 Task: Look for products with chai flavor.
Action: Mouse pressed left at (25, 110)
Screenshot: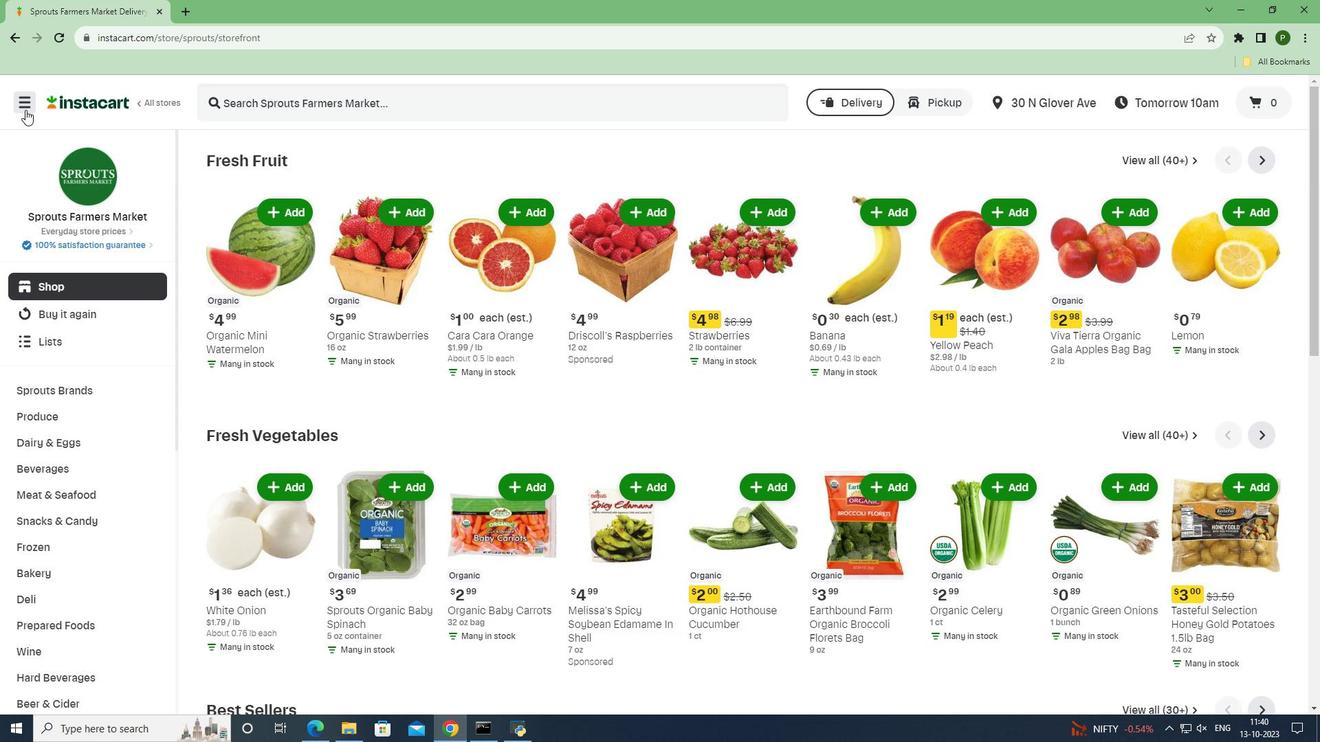 
Action: Mouse moved to (46, 357)
Screenshot: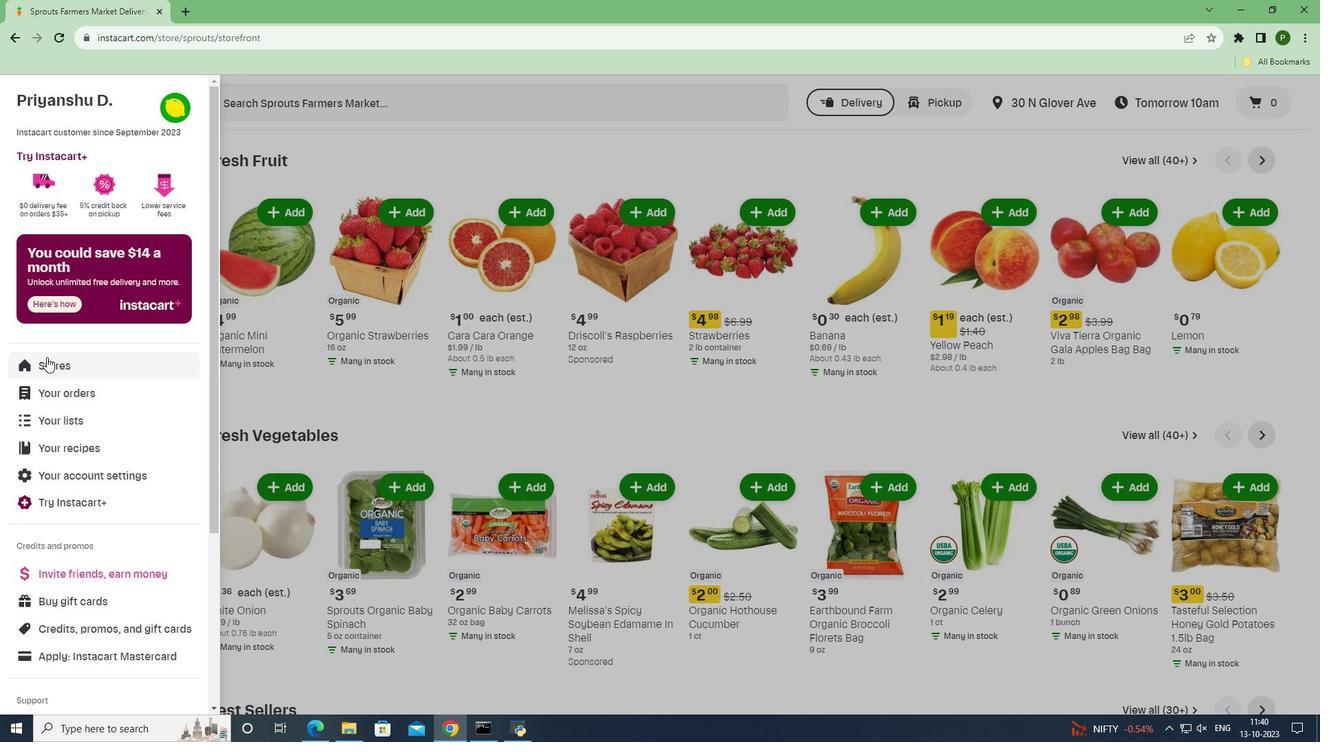 
Action: Mouse pressed left at (46, 357)
Screenshot: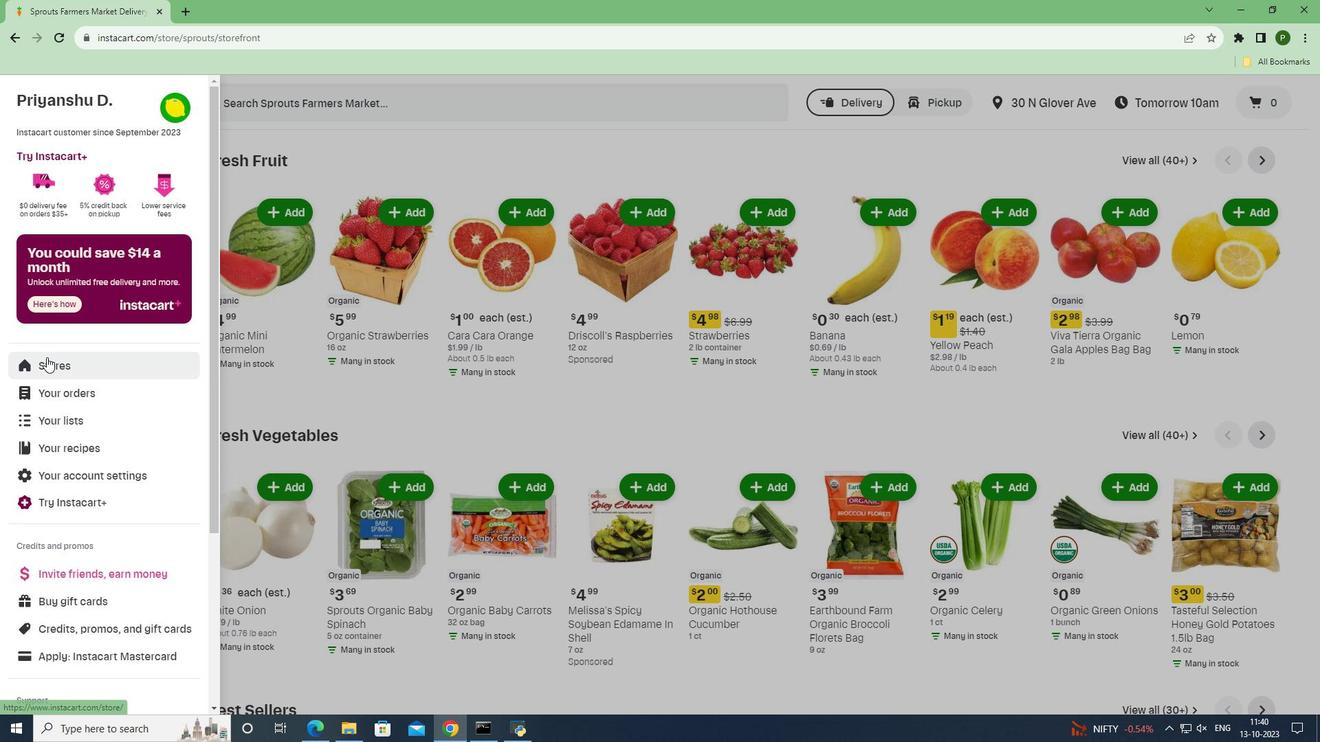 
Action: Mouse moved to (324, 159)
Screenshot: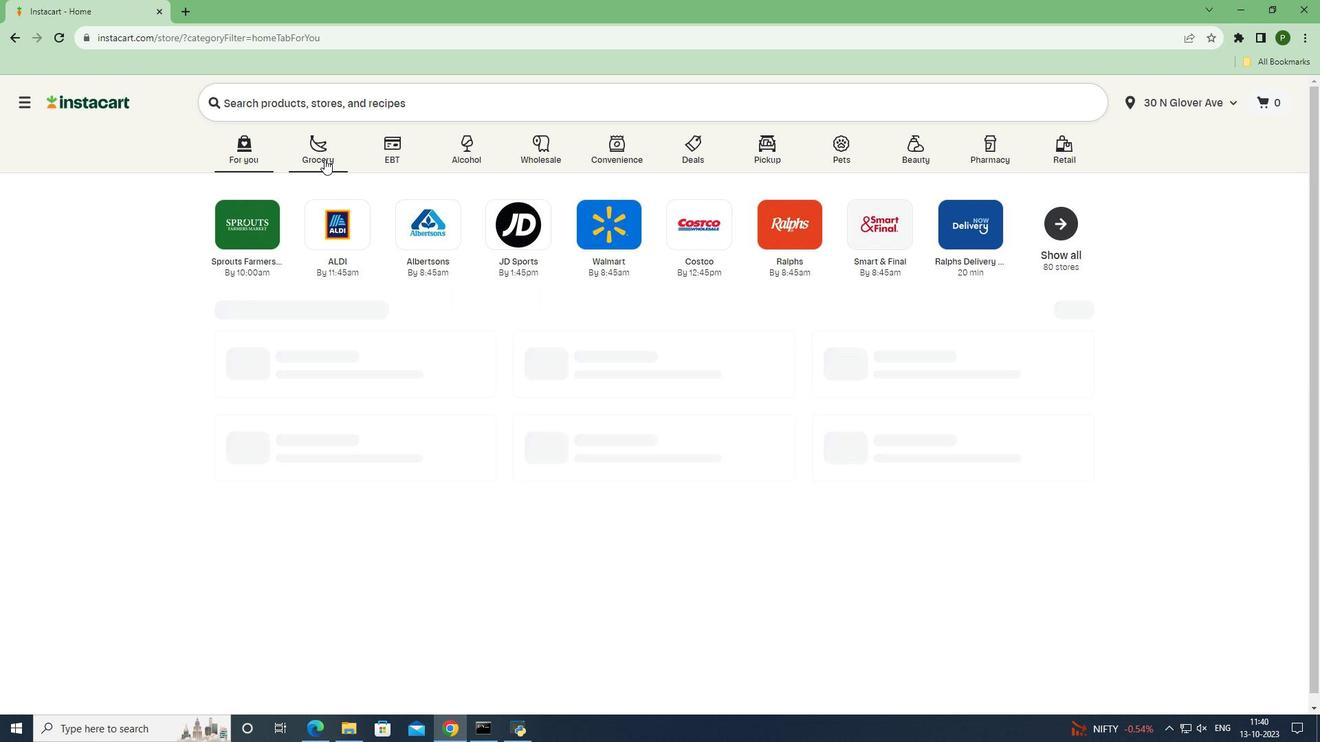 
Action: Mouse pressed left at (324, 159)
Screenshot: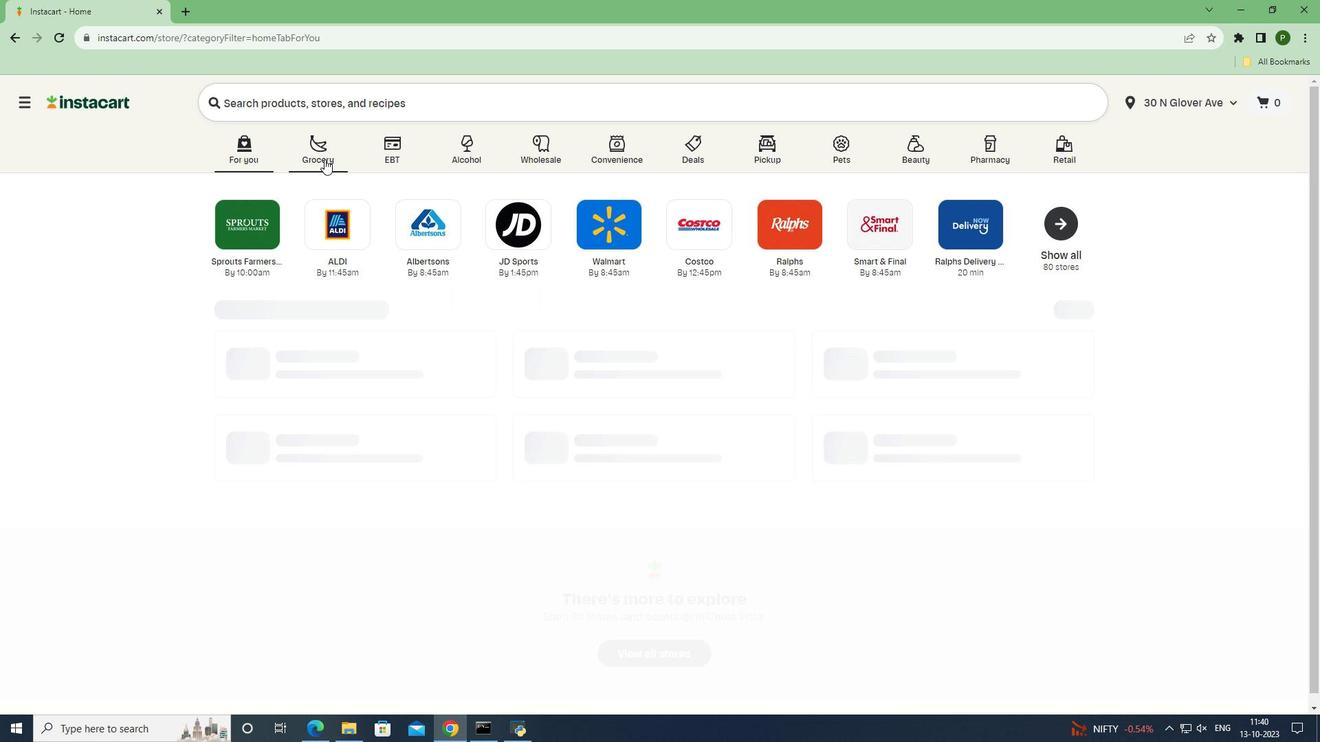 
Action: Mouse moved to (858, 315)
Screenshot: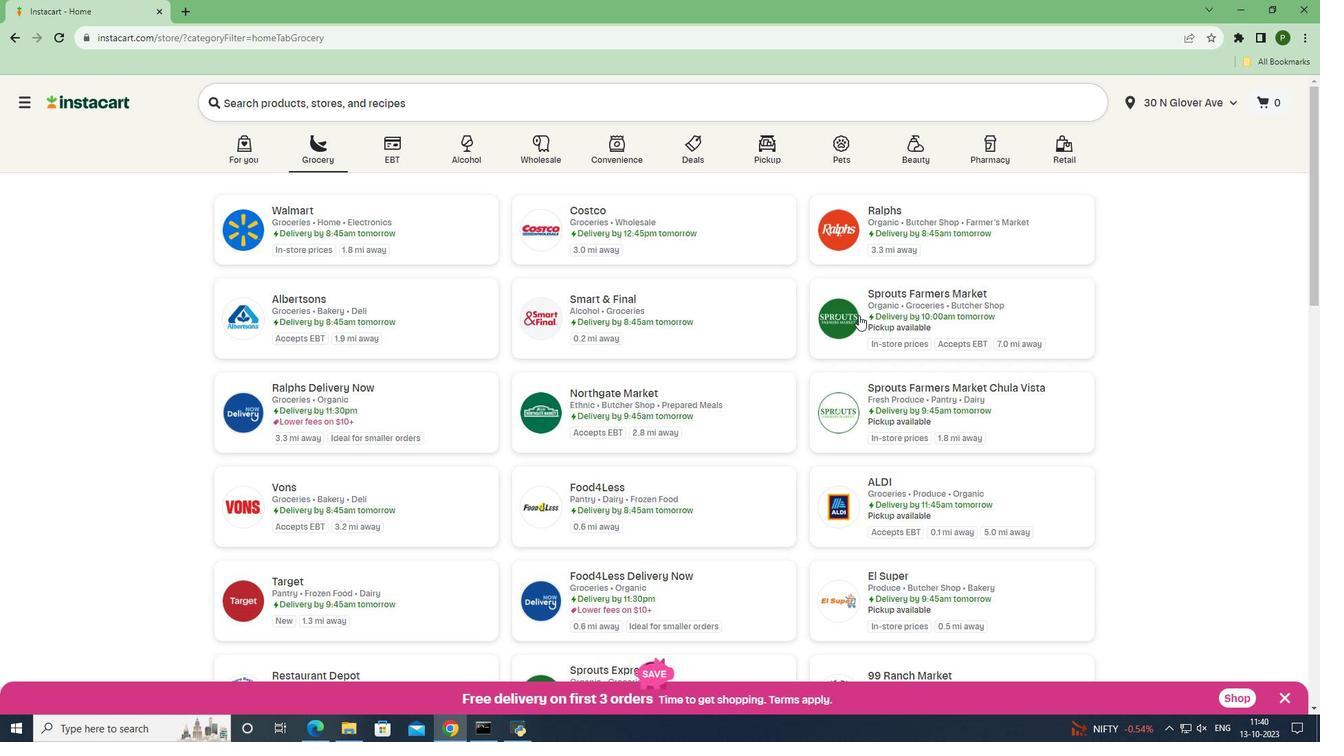 
Action: Mouse pressed left at (858, 315)
Screenshot: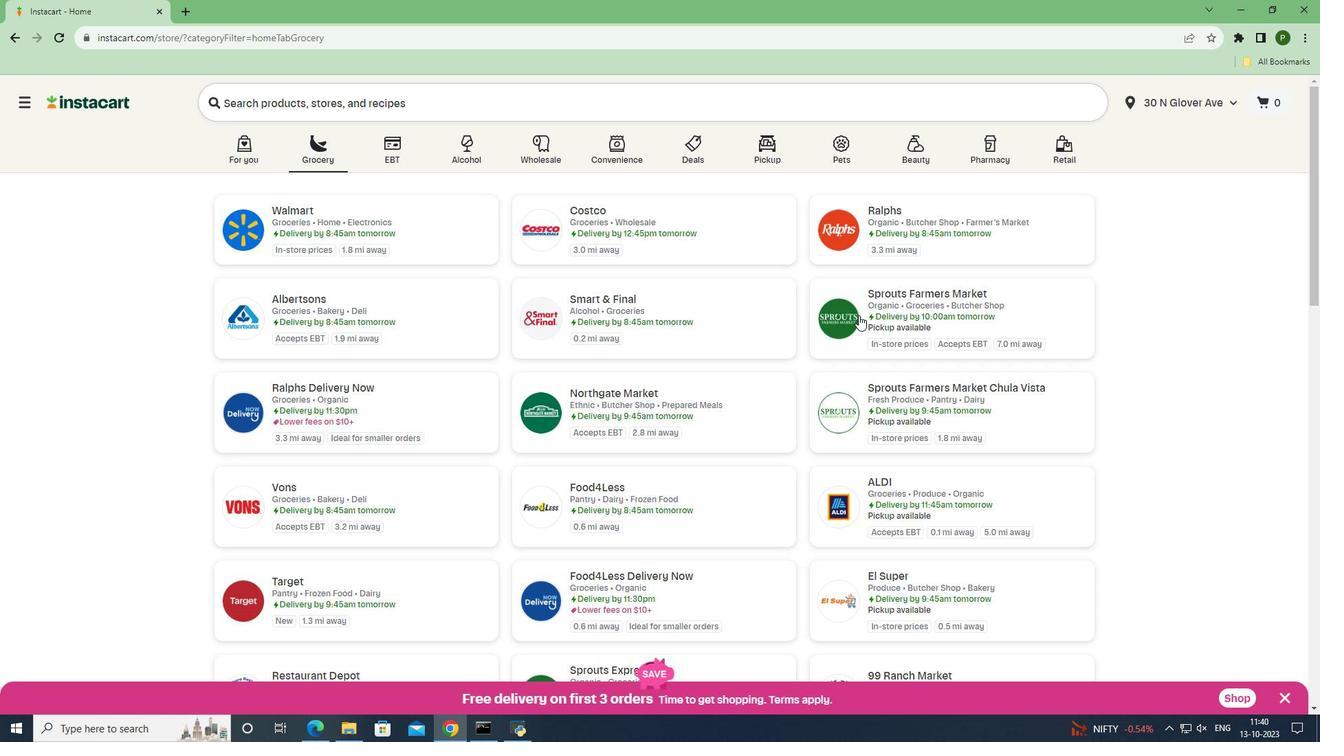
Action: Mouse moved to (47, 469)
Screenshot: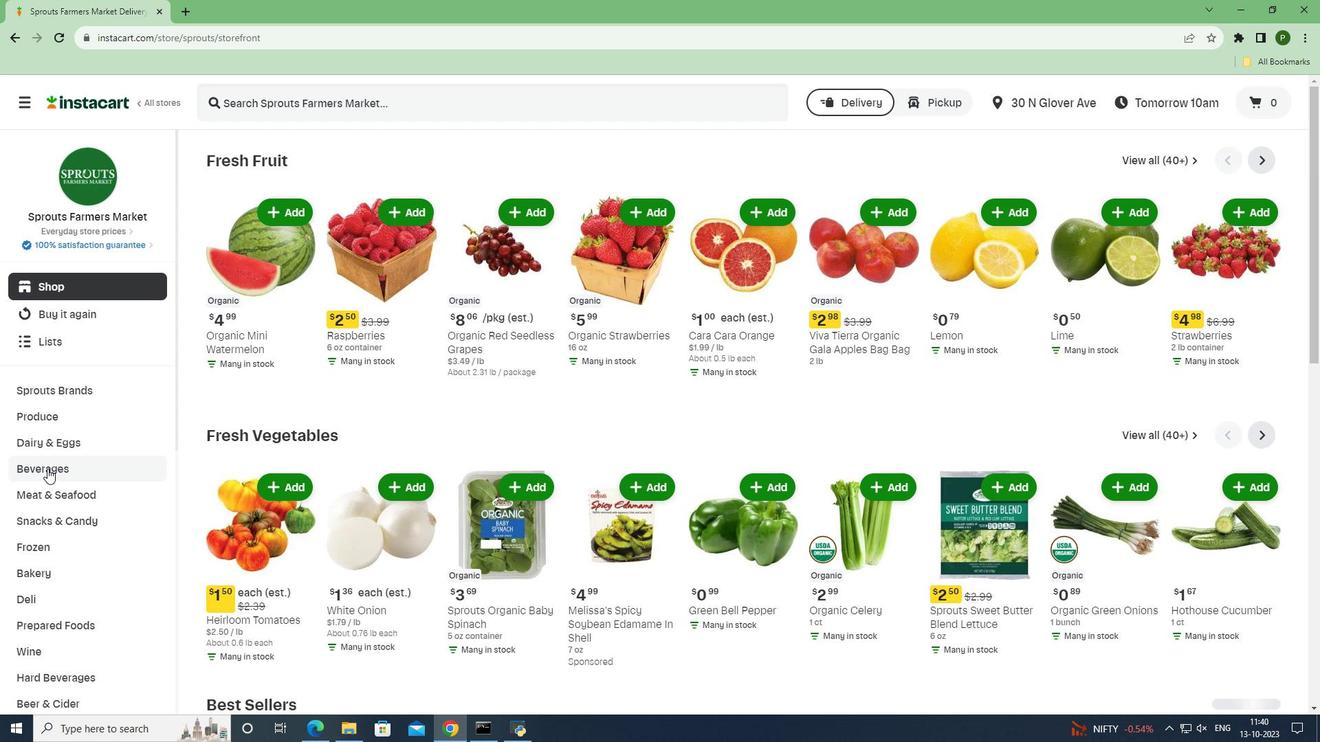 
Action: Mouse pressed left at (47, 469)
Screenshot: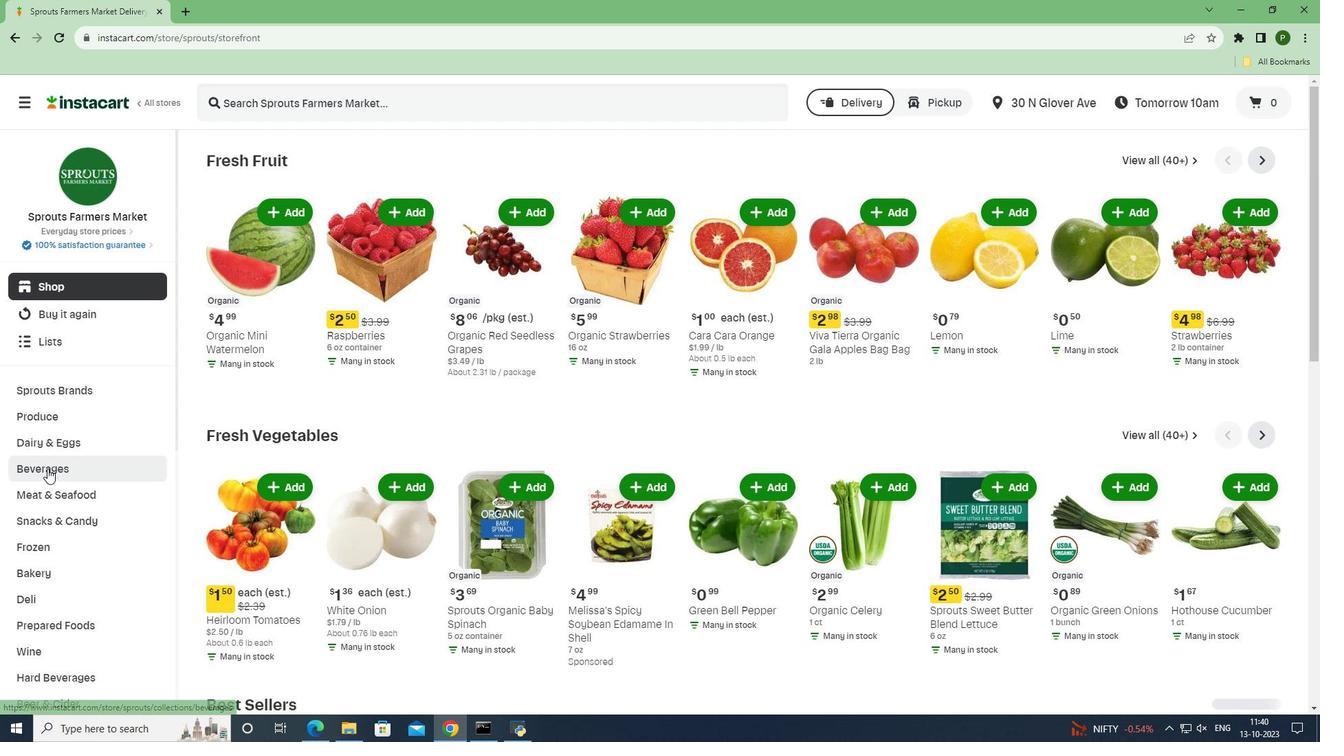 
Action: Mouse moved to (1195, 189)
Screenshot: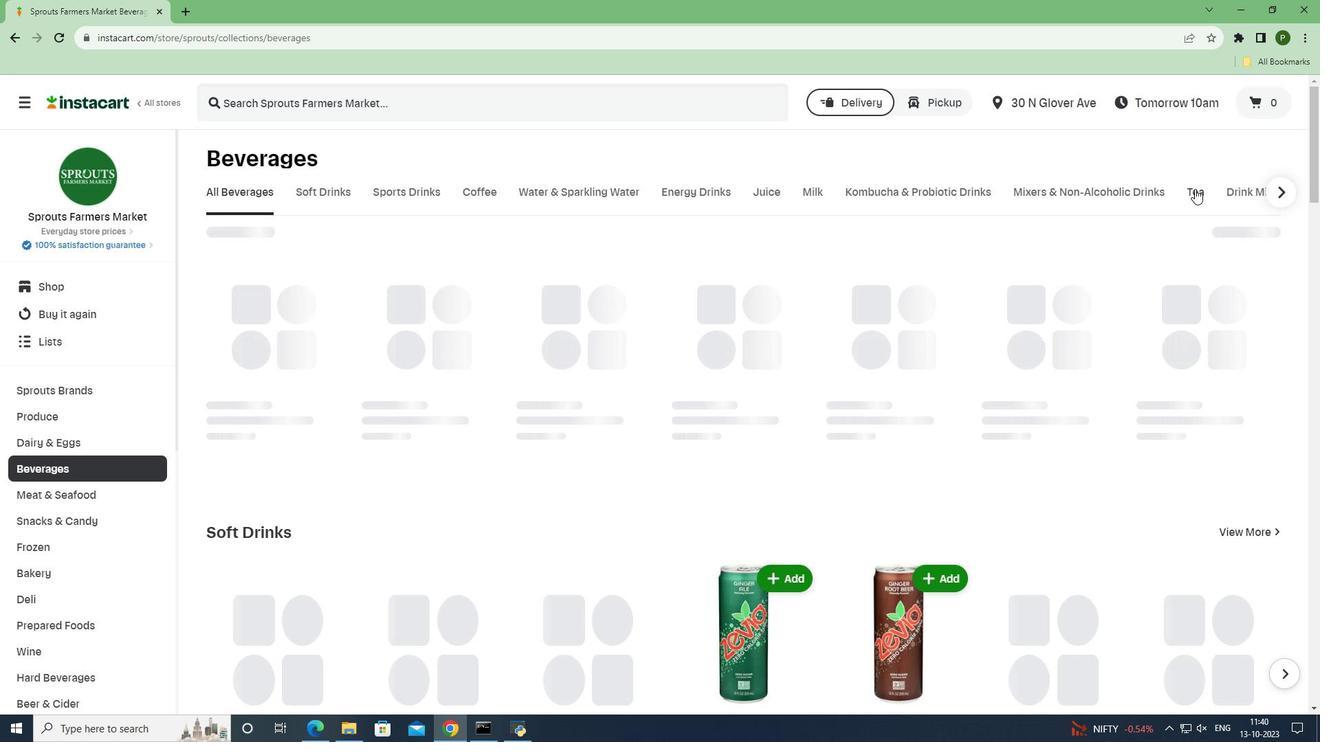 
Action: Mouse pressed left at (1195, 189)
Screenshot: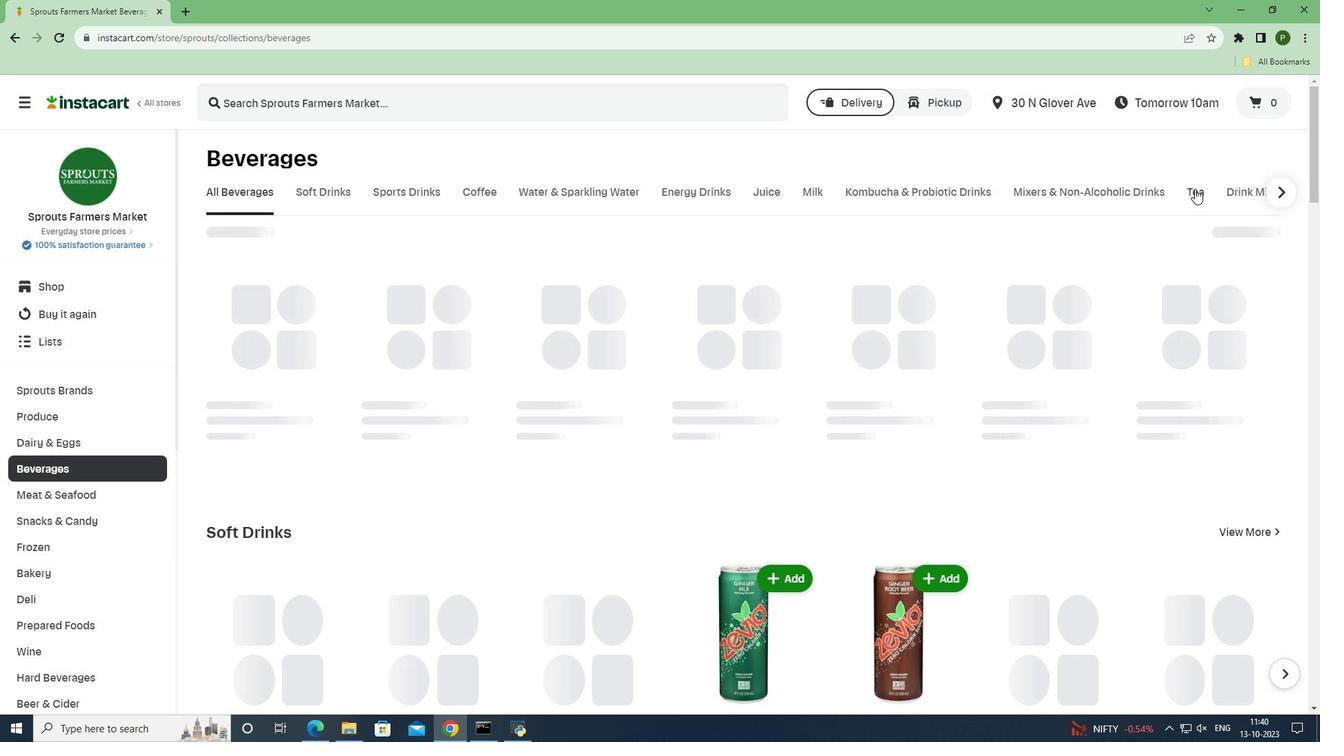 
Action: Mouse moved to (229, 310)
Screenshot: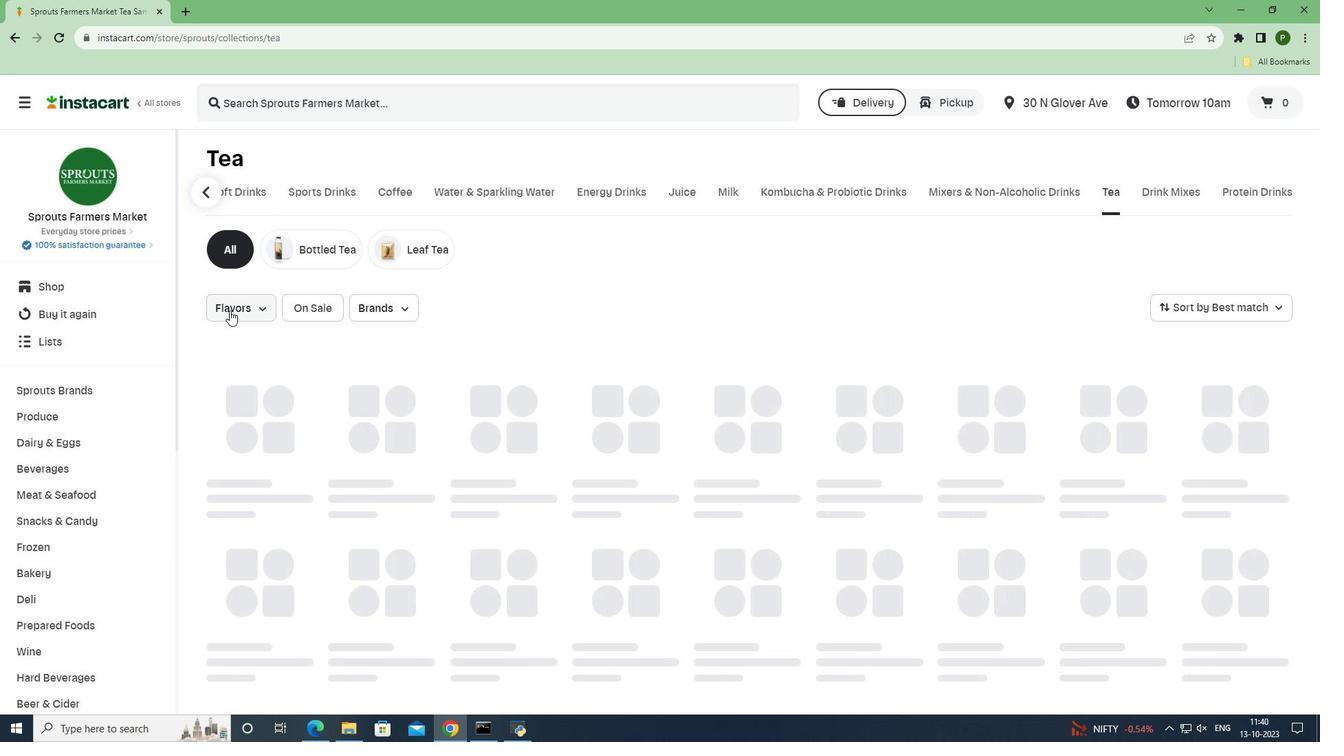 
Action: Mouse pressed left at (229, 310)
Screenshot: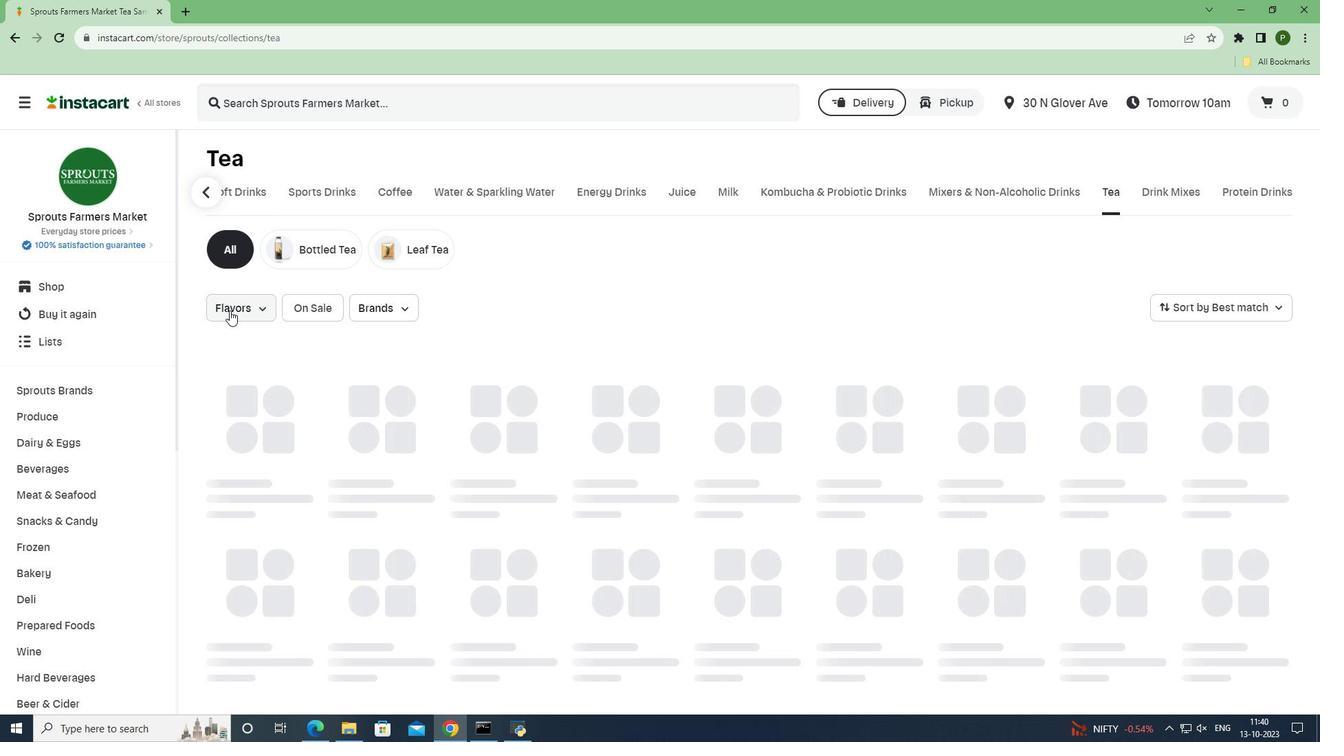 
Action: Mouse moved to (292, 405)
Screenshot: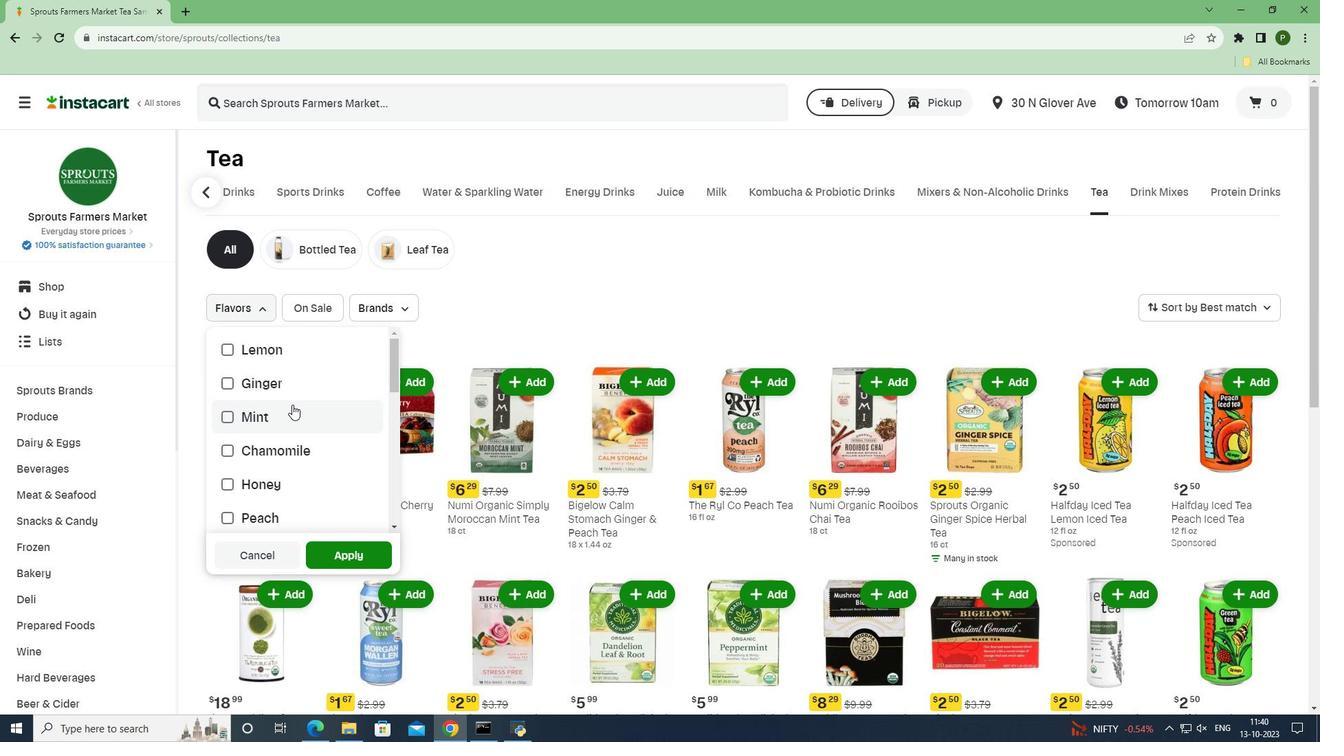 
Action: Mouse scrolled (292, 404) with delta (0, 0)
Screenshot: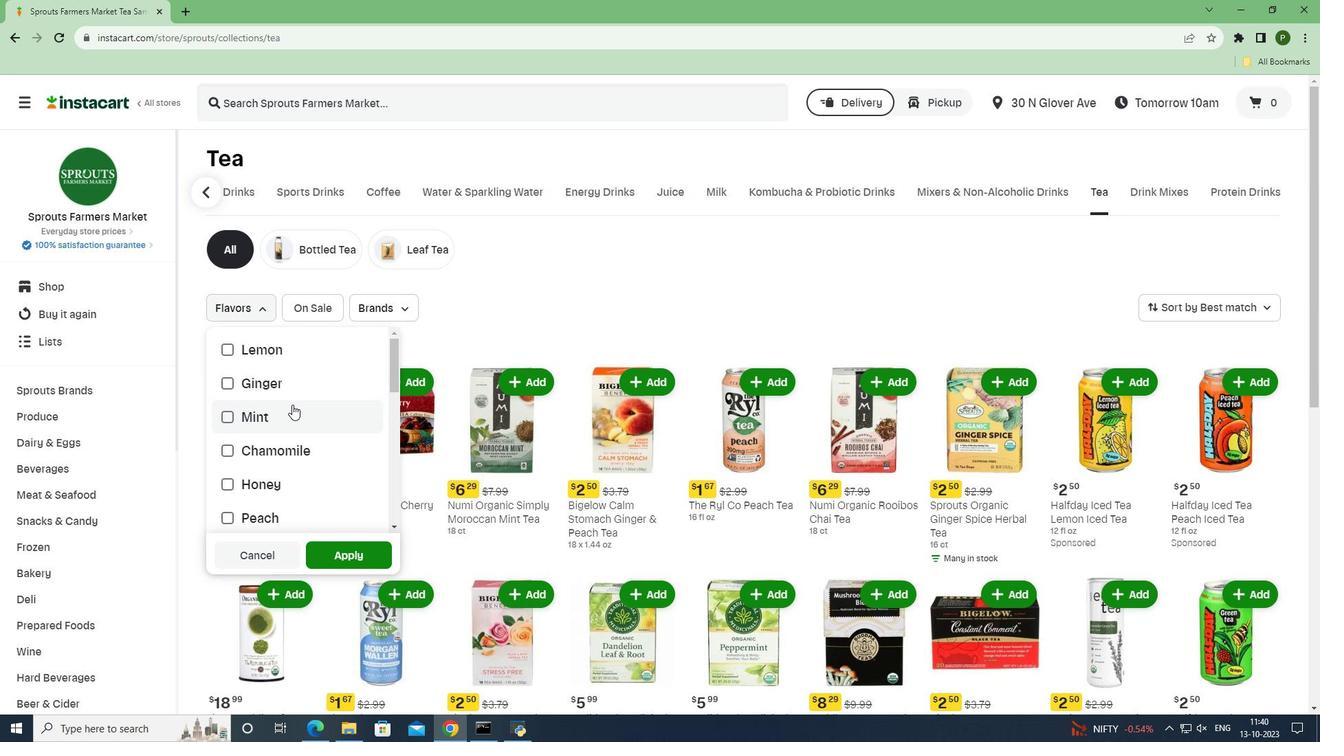 
Action: Mouse scrolled (292, 404) with delta (0, 0)
Screenshot: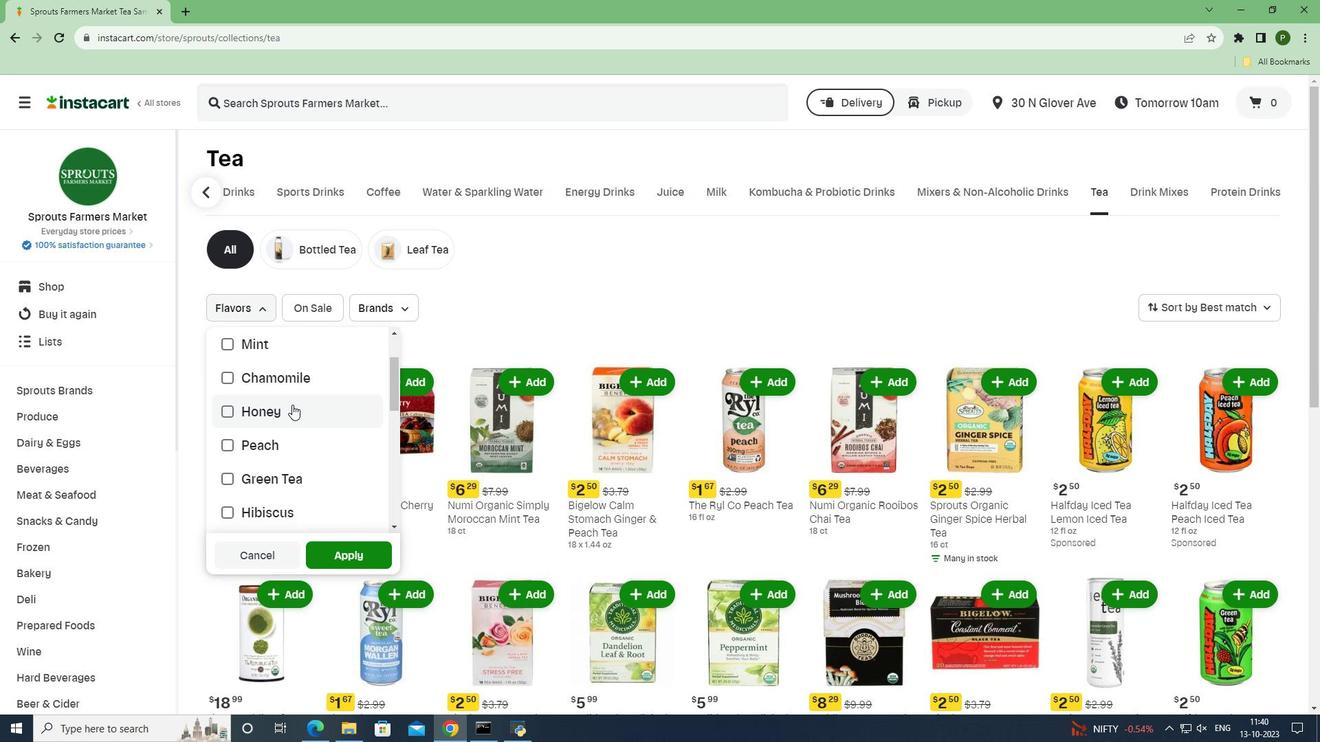 
Action: Mouse scrolled (292, 404) with delta (0, 0)
Screenshot: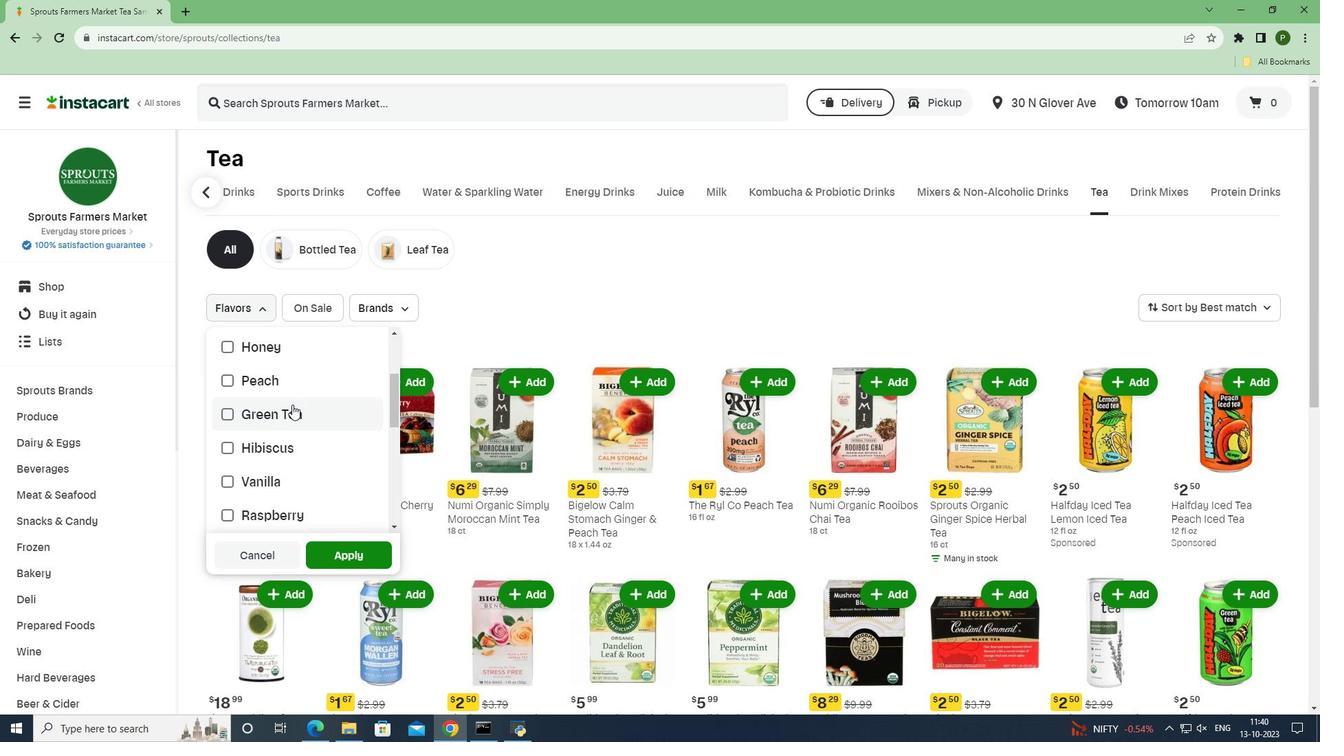 
Action: Mouse scrolled (292, 404) with delta (0, 0)
Screenshot: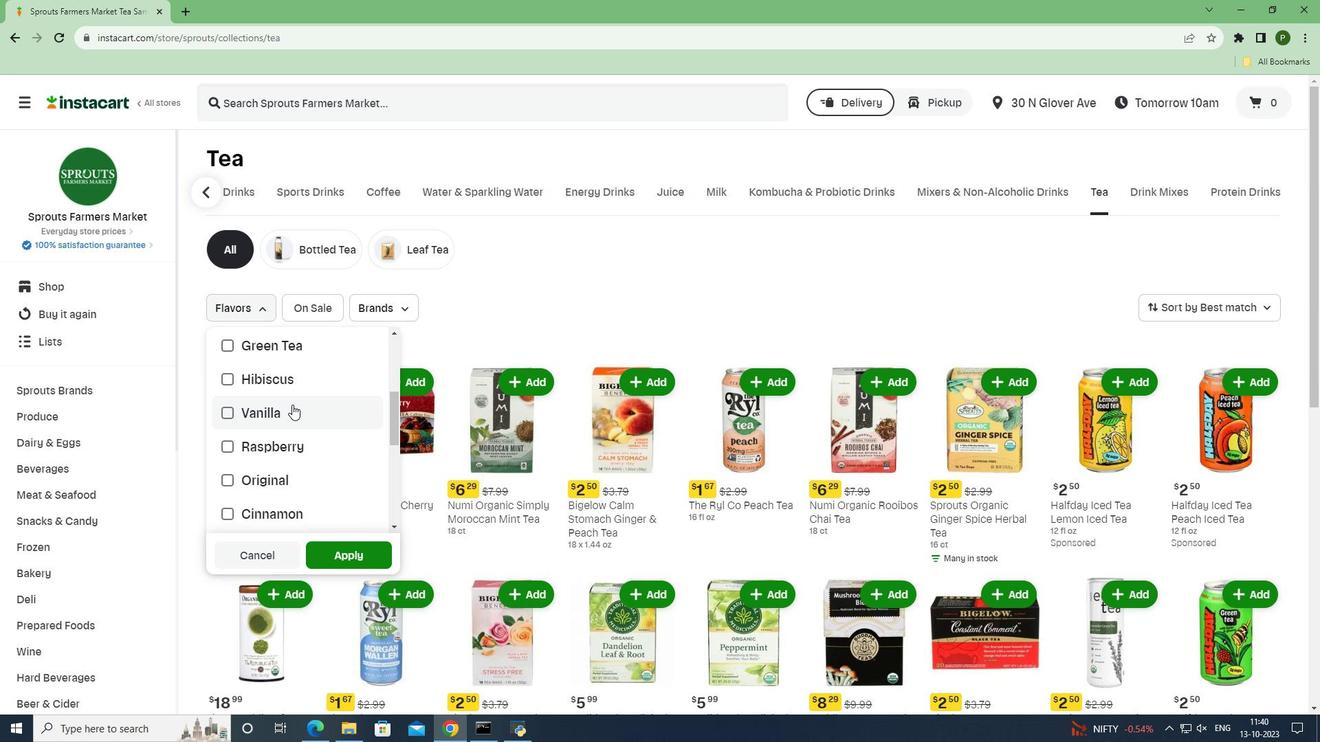 
Action: Mouse scrolled (292, 404) with delta (0, 0)
Screenshot: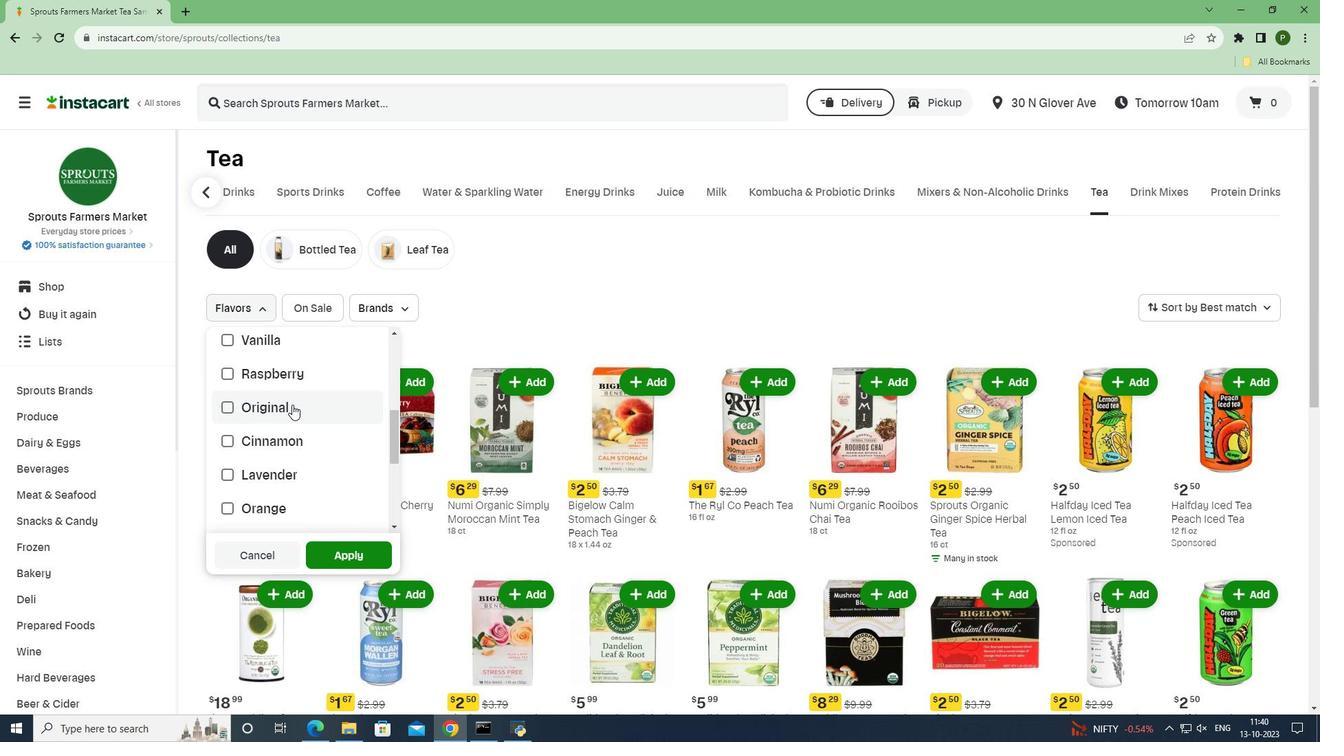 
Action: Mouse scrolled (292, 404) with delta (0, 0)
Screenshot: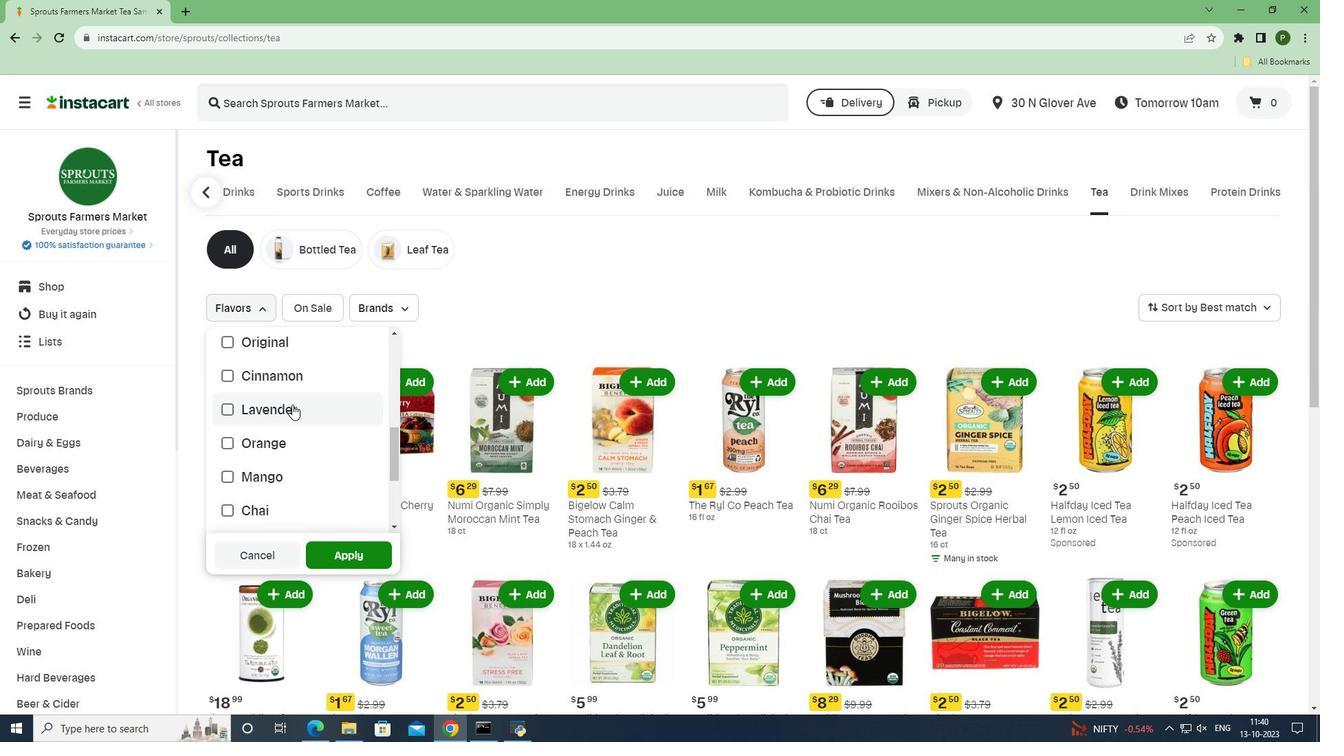 
Action: Mouse moved to (284, 438)
Screenshot: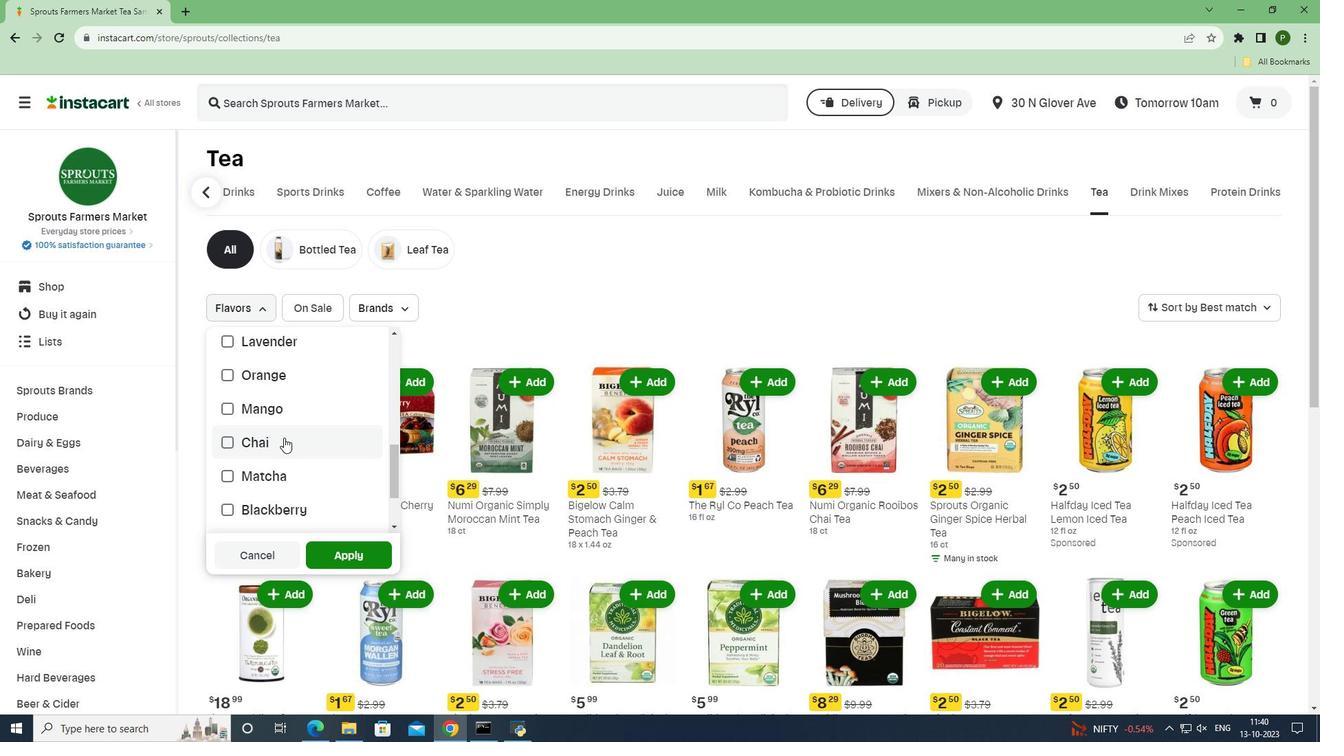 
Action: Mouse pressed left at (284, 438)
Screenshot: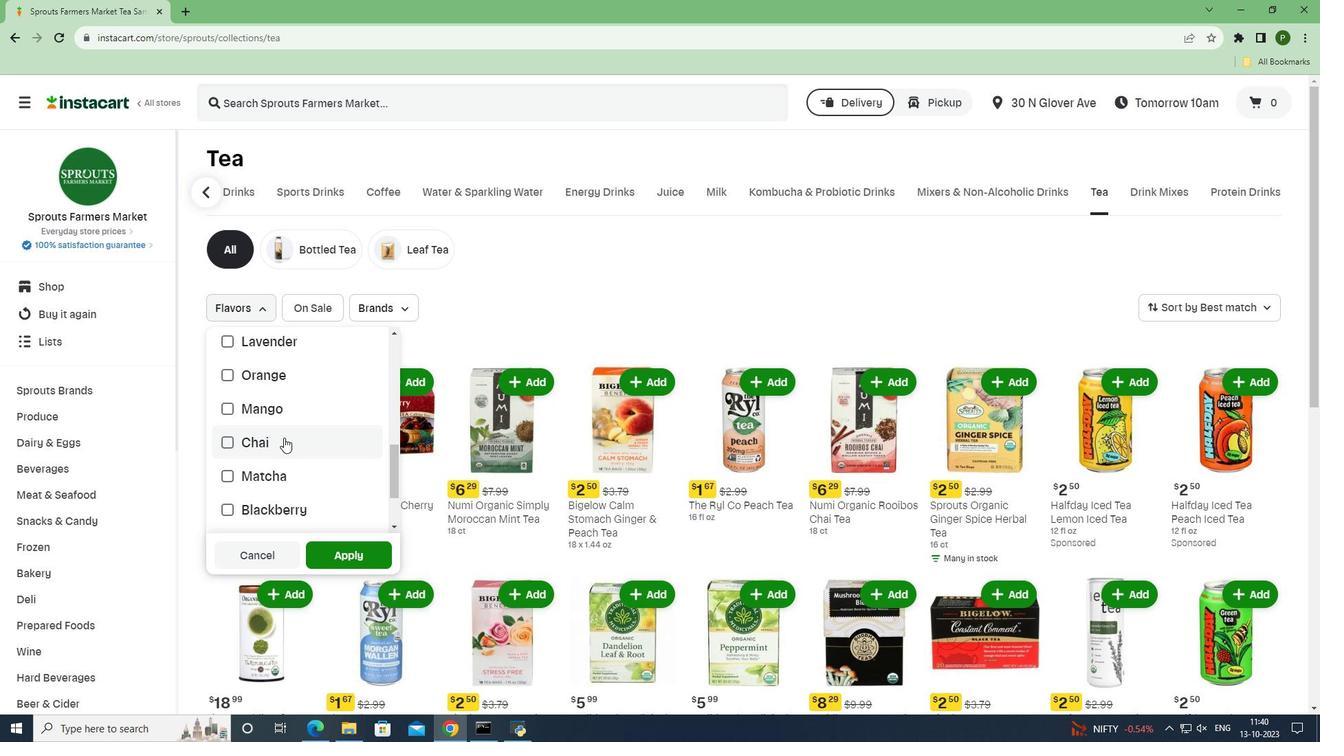 
Action: Mouse moved to (336, 554)
Screenshot: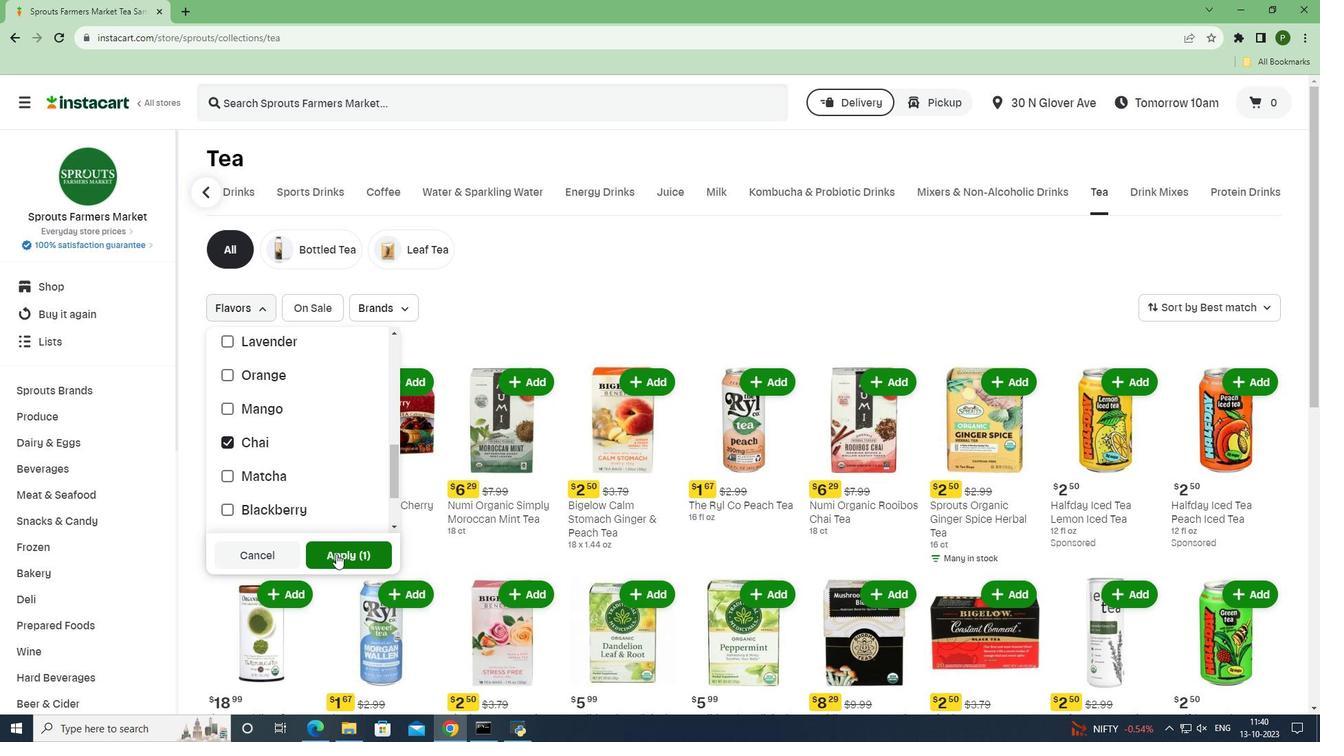 
Action: Mouse pressed left at (336, 554)
Screenshot: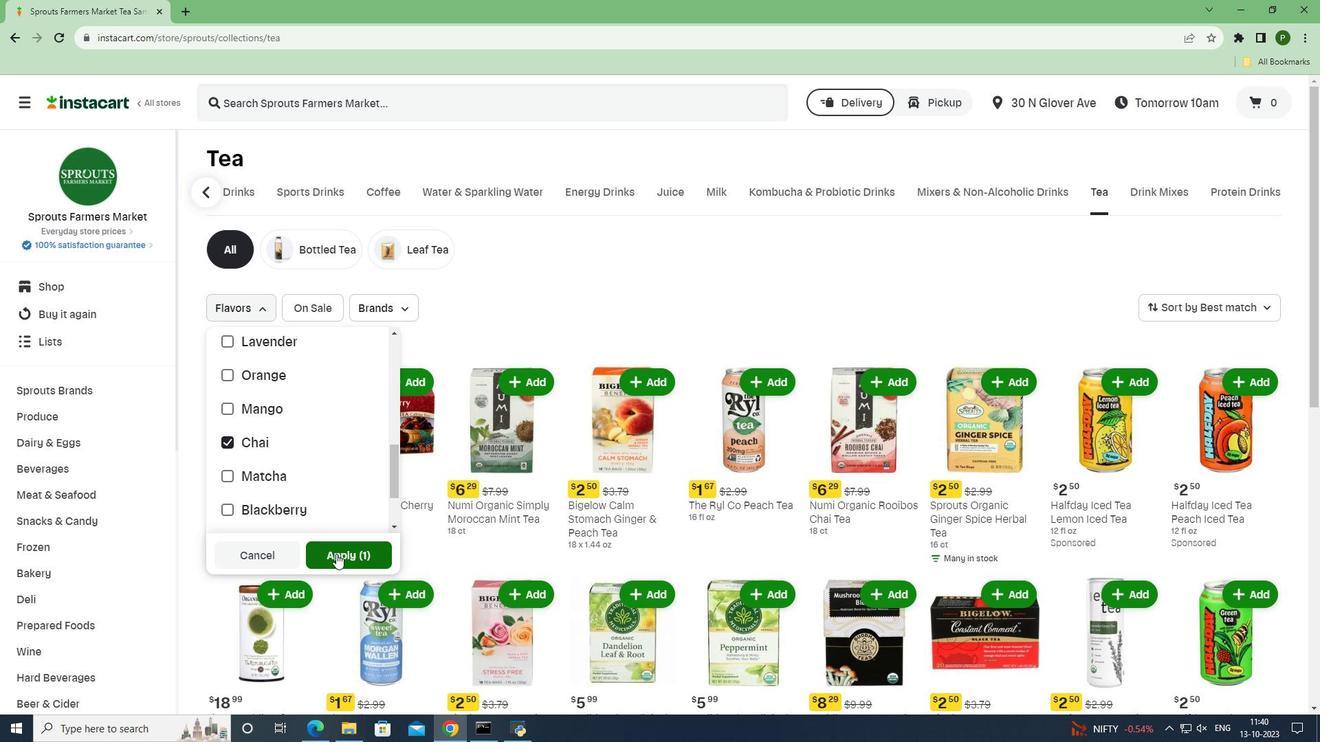 
Action: Mouse moved to (508, 572)
Screenshot: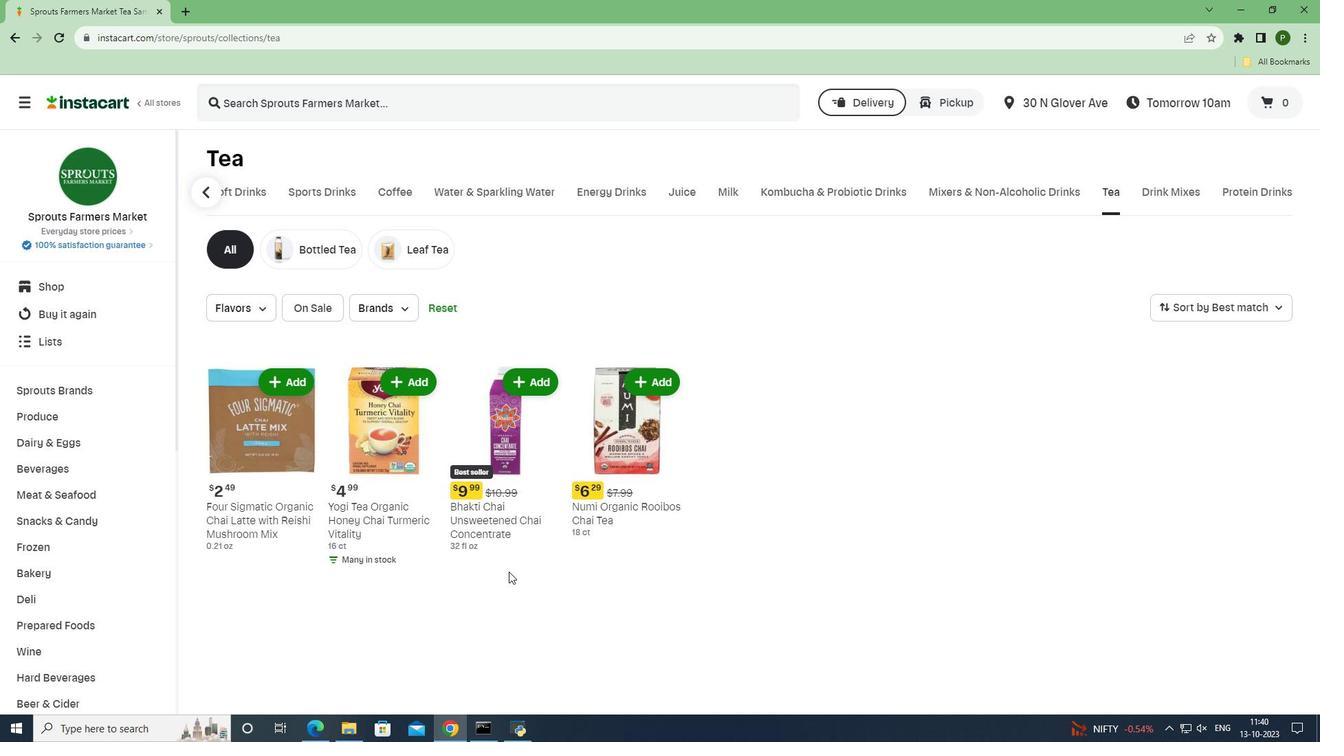 
